 Task: Set the Shipping contact to 'contains' while creating a New Invoice.
Action: Mouse moved to (172, 21)
Screenshot: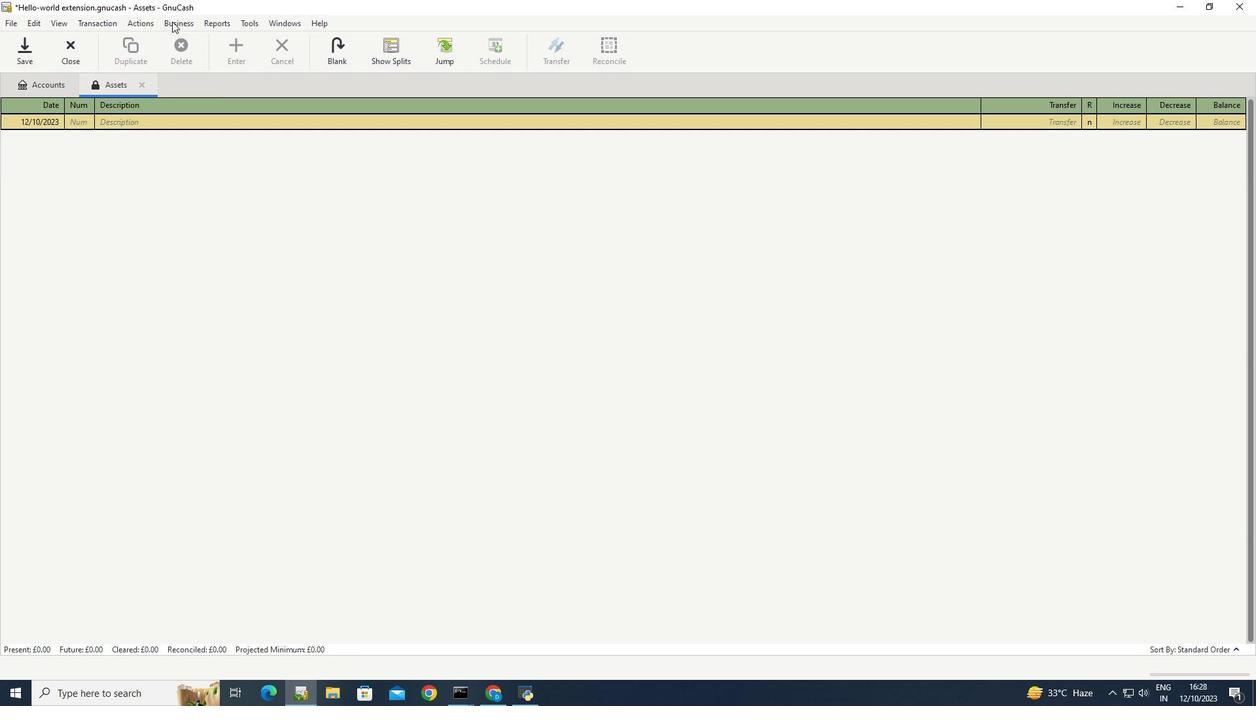 
Action: Mouse pressed left at (172, 21)
Screenshot: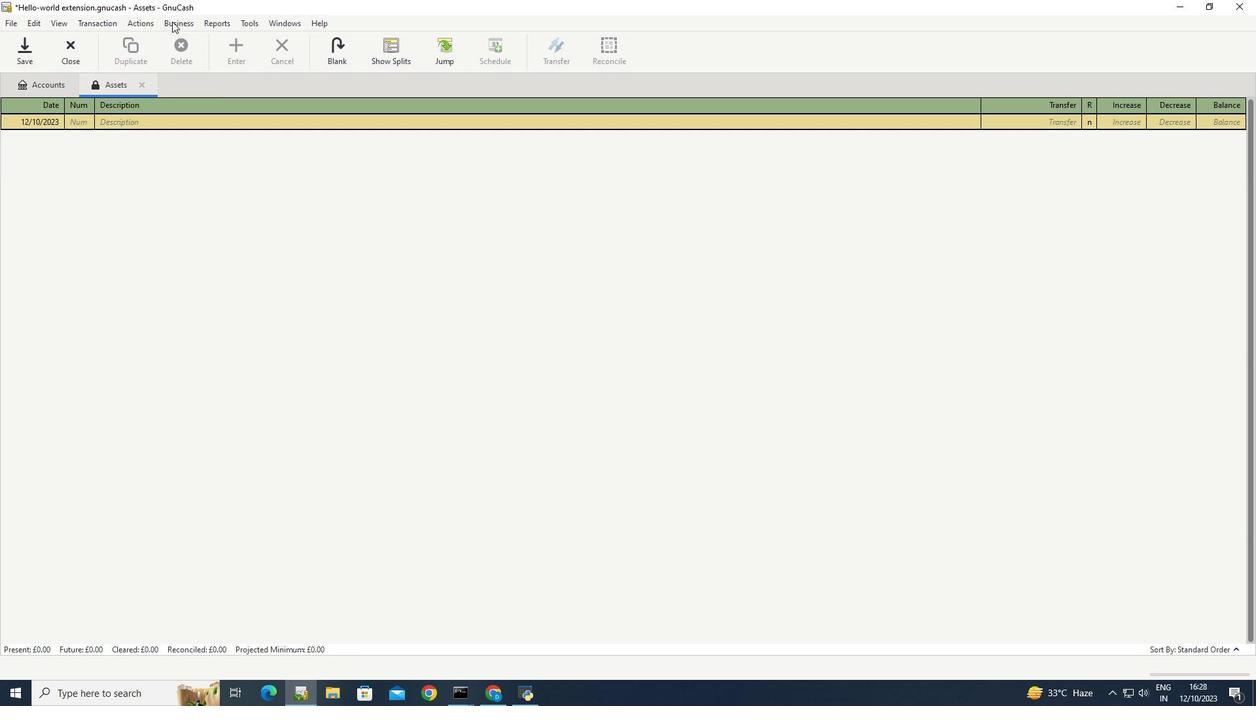 
Action: Mouse moved to (339, 89)
Screenshot: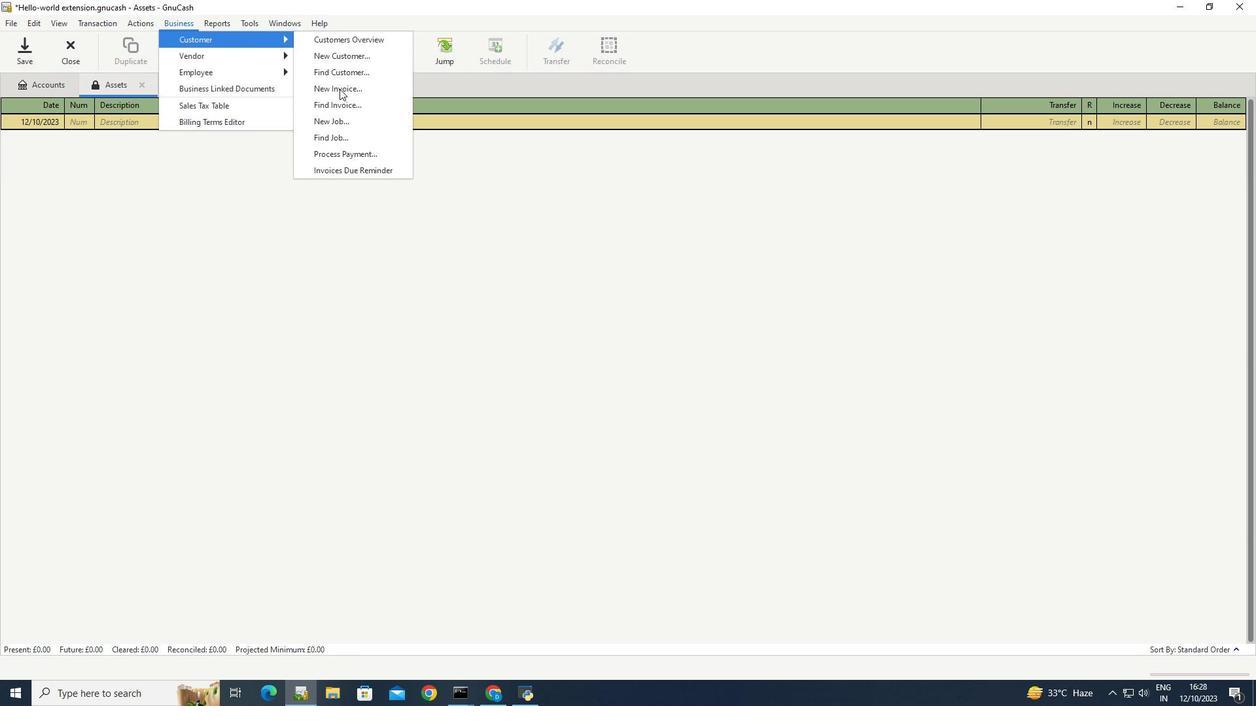 
Action: Mouse pressed left at (339, 89)
Screenshot: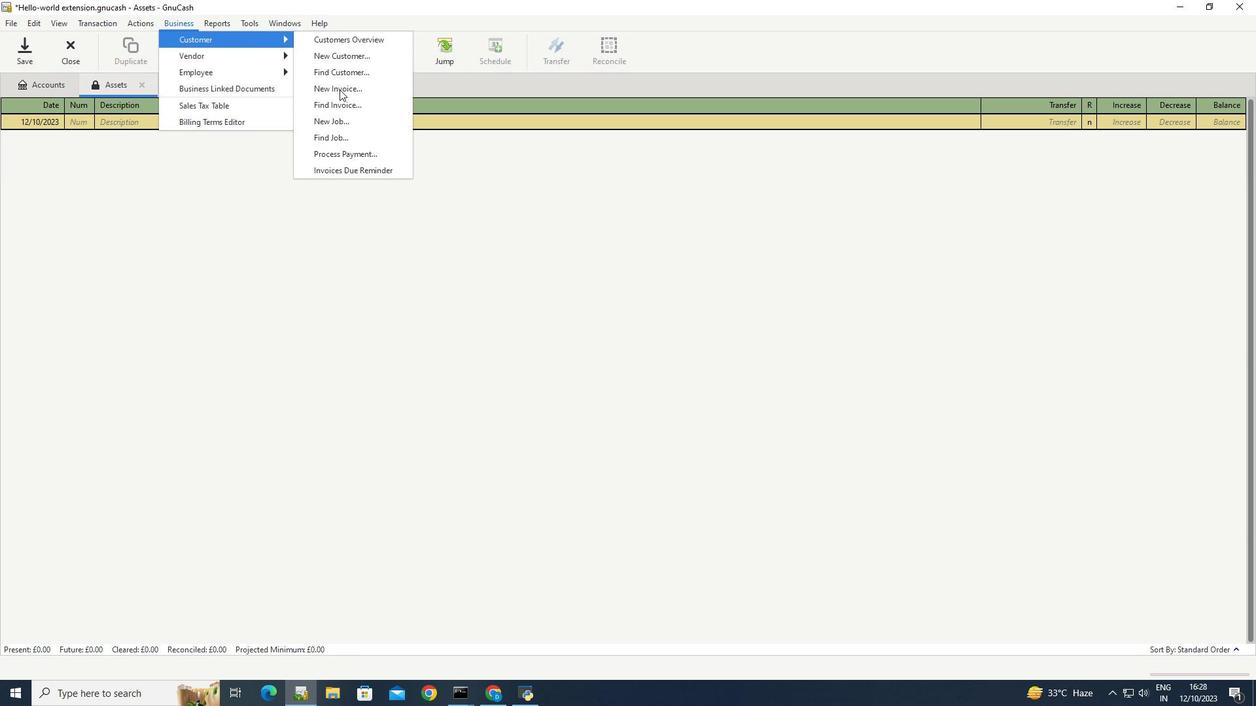 
Action: Mouse moved to (692, 344)
Screenshot: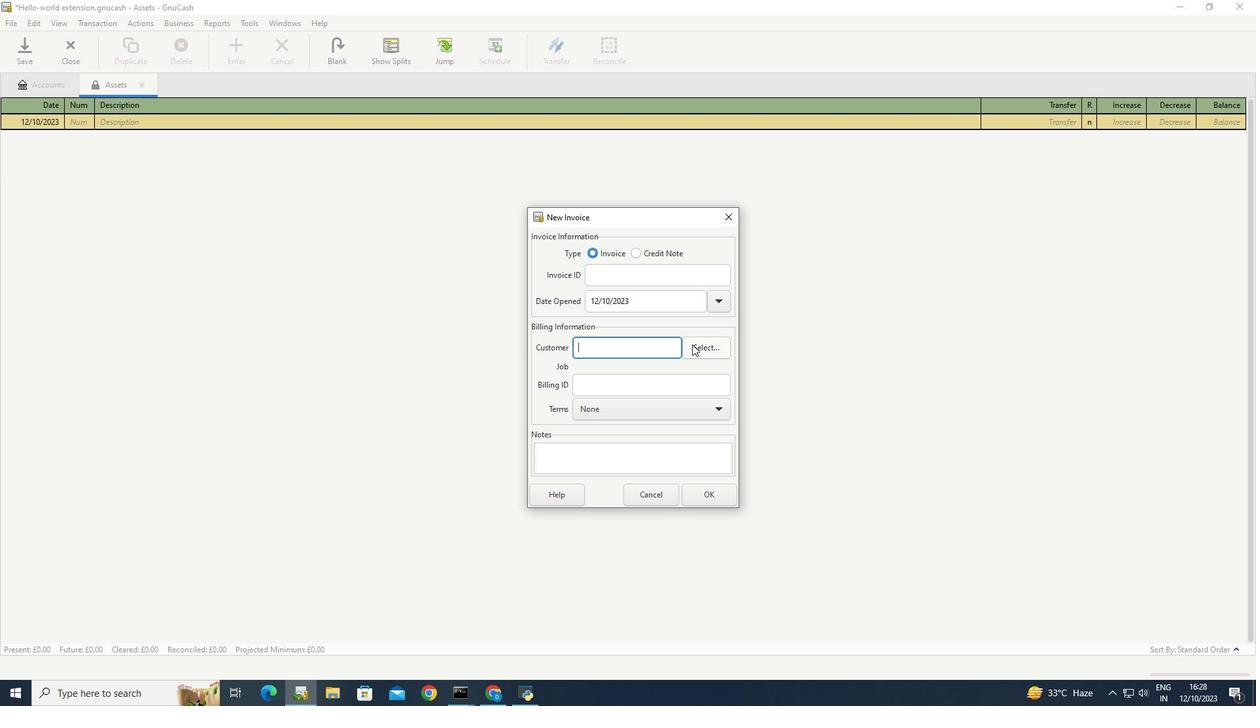 
Action: Mouse pressed left at (692, 344)
Screenshot: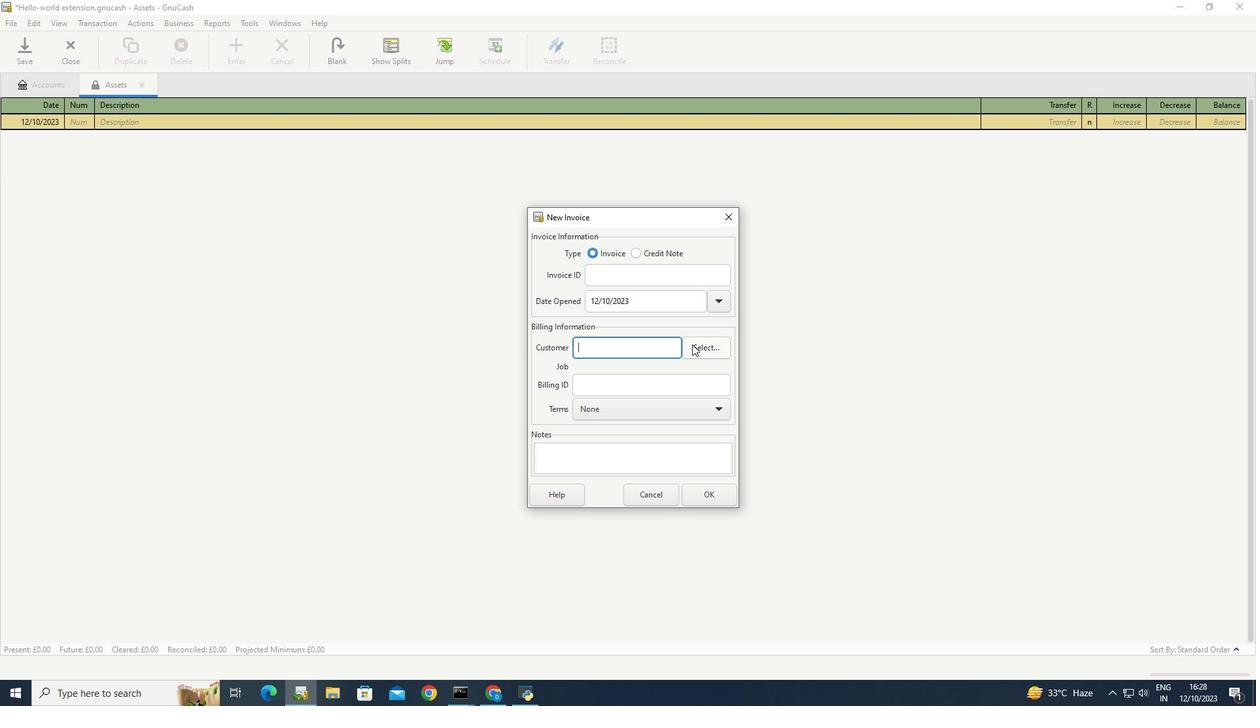 
Action: Mouse moved to (488, 304)
Screenshot: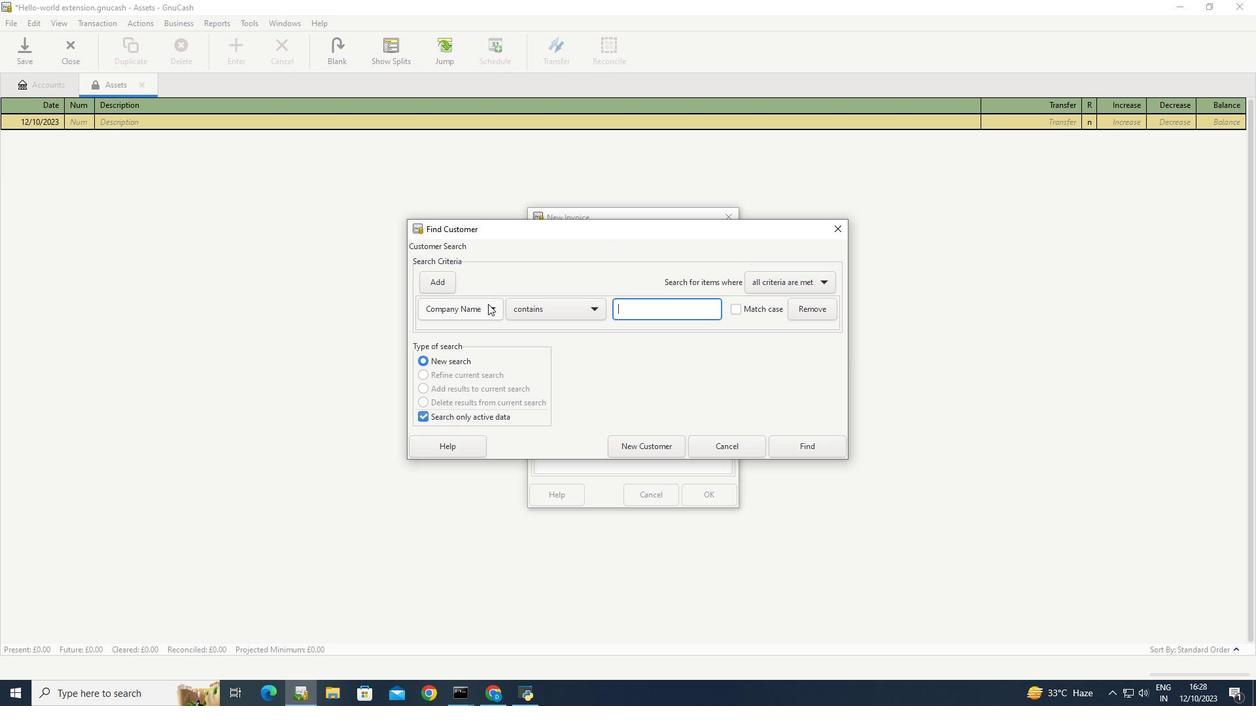 
Action: Mouse pressed left at (488, 304)
Screenshot: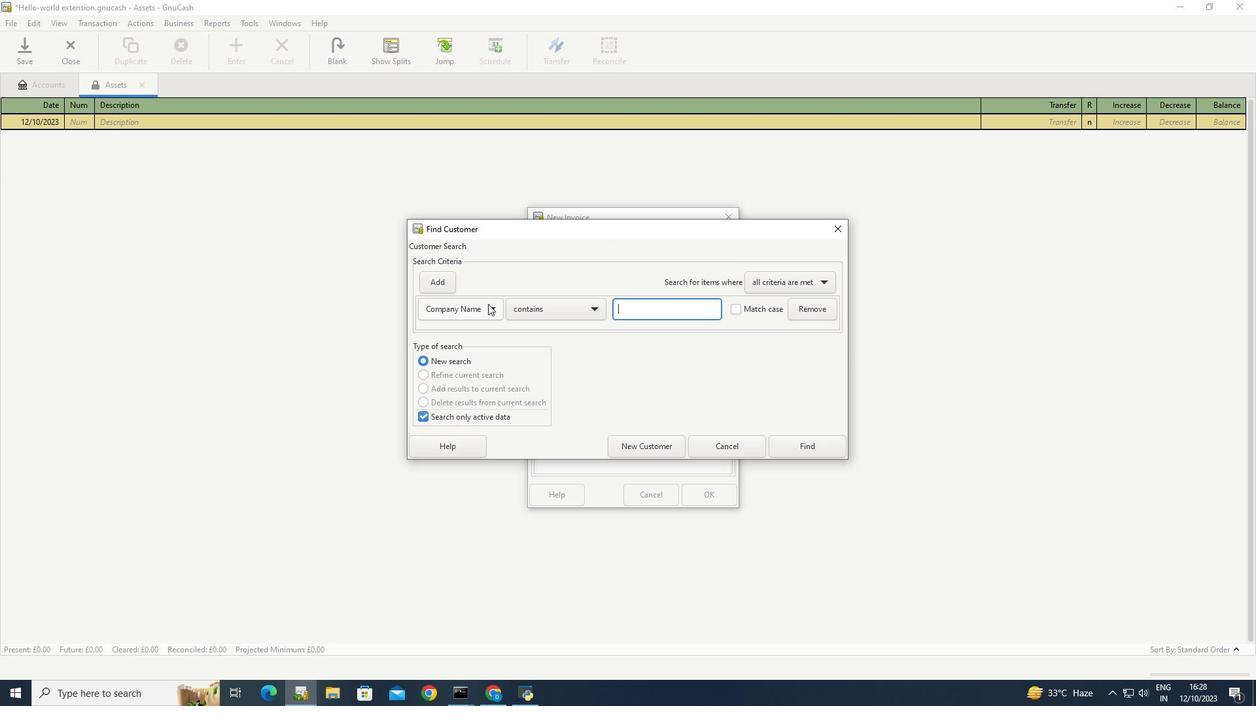 
Action: Mouse moved to (450, 369)
Screenshot: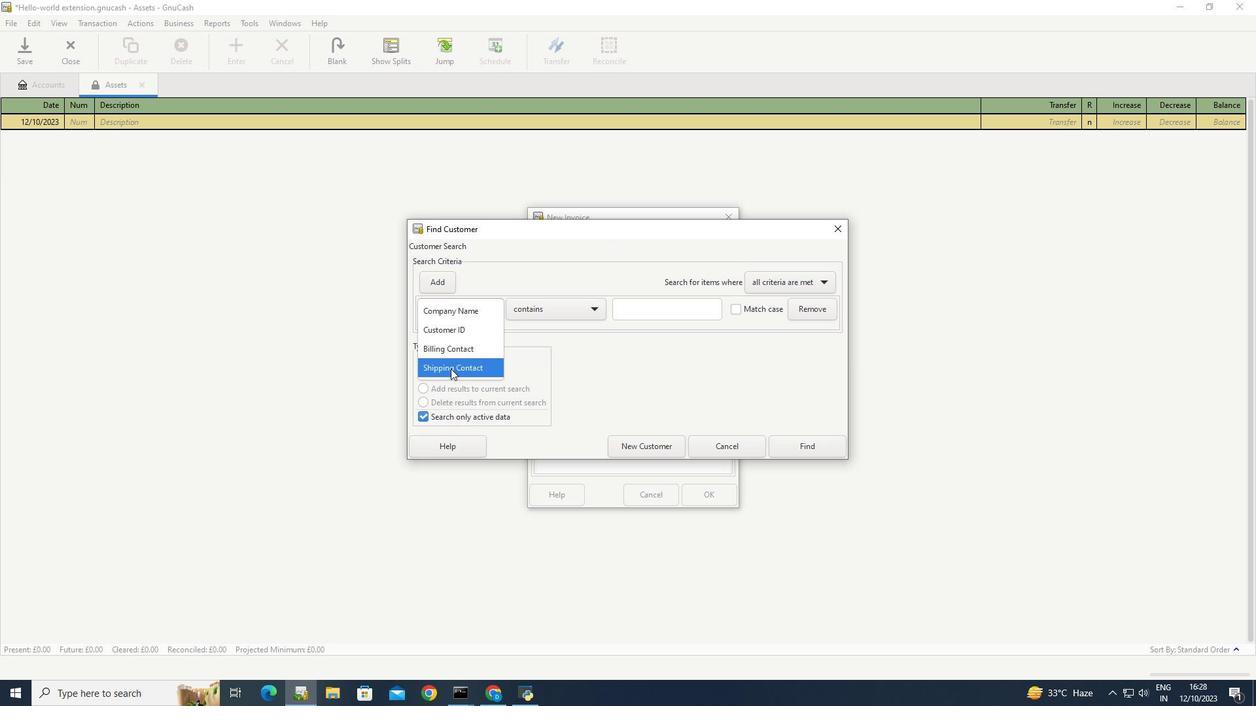 
Action: Mouse pressed left at (450, 369)
Screenshot: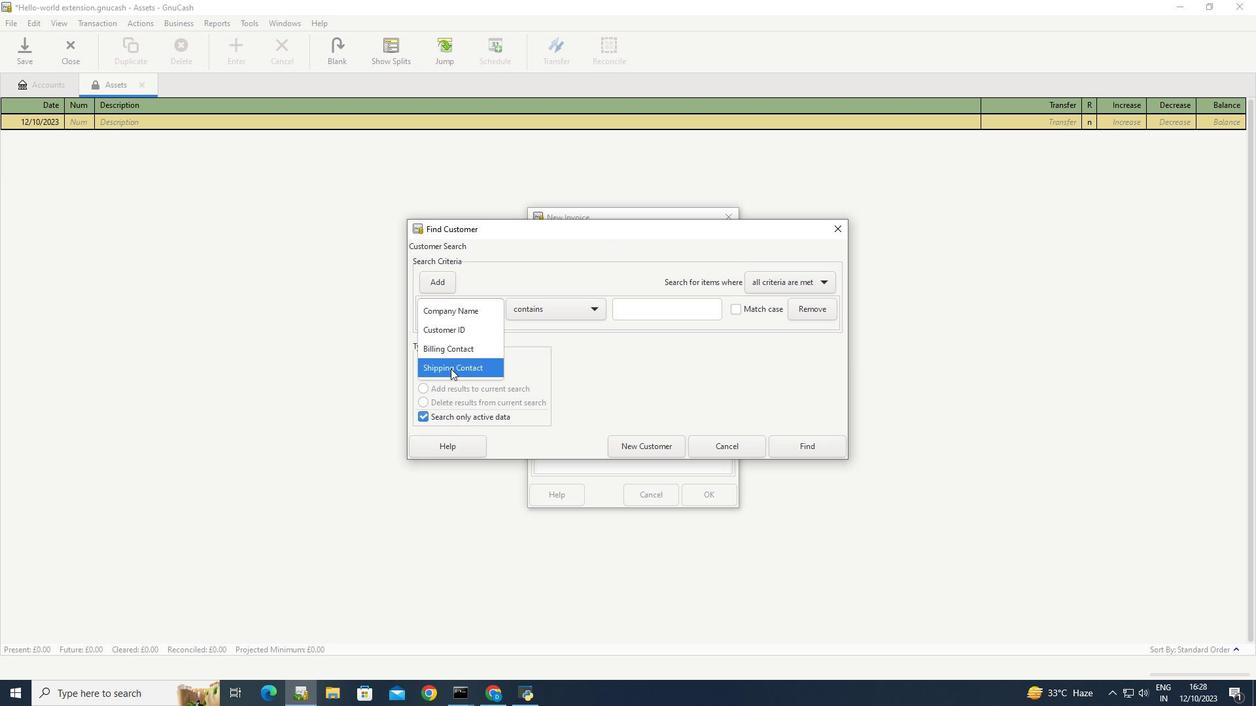 
Action: Mouse moved to (594, 307)
Screenshot: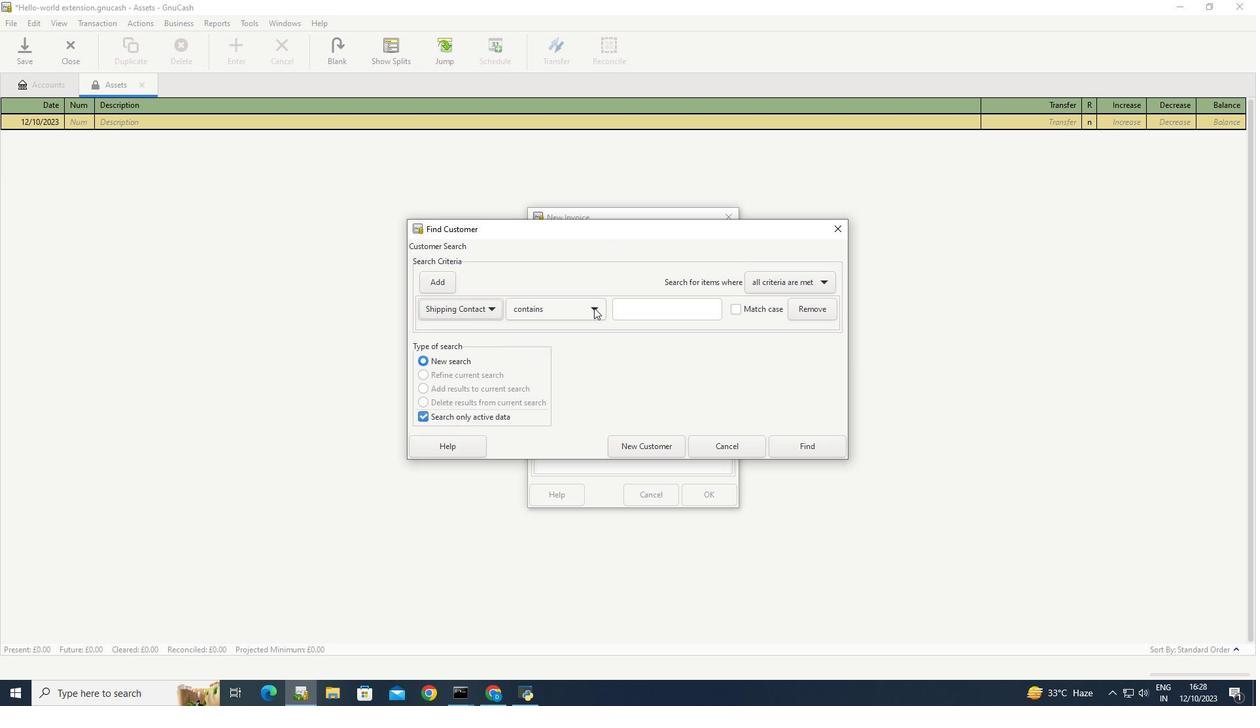 
Action: Mouse pressed left at (594, 307)
Screenshot: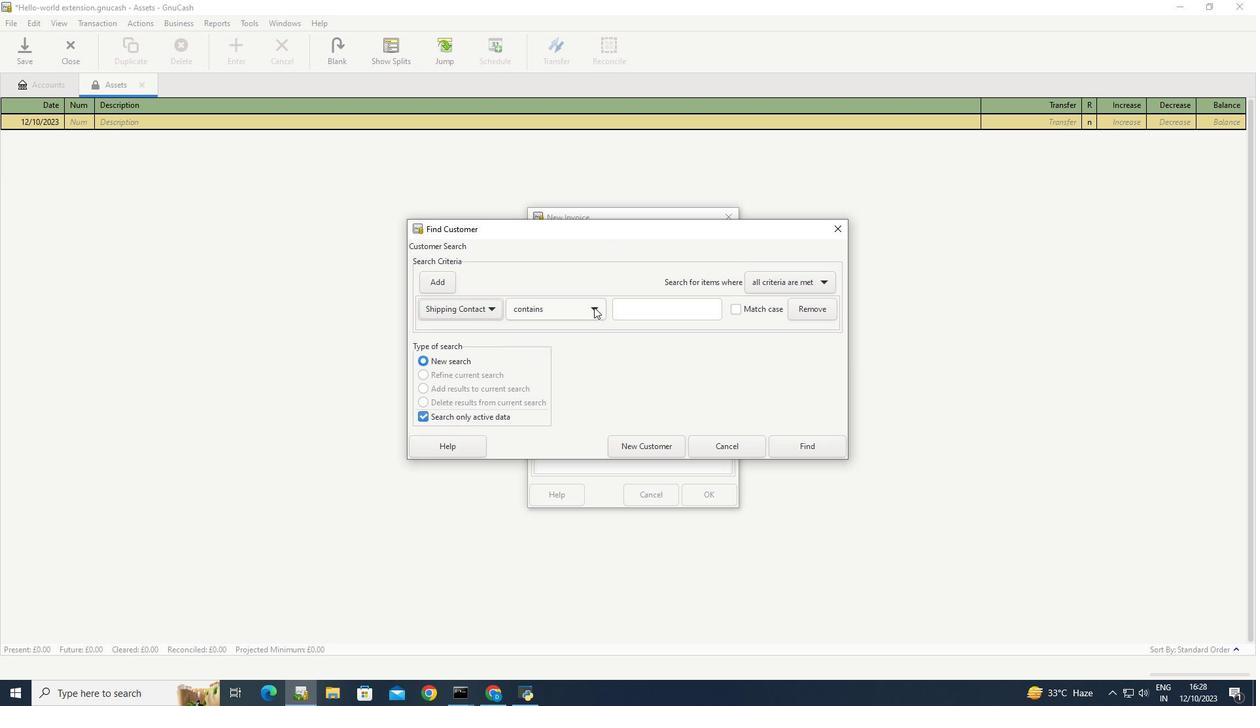 
Action: Mouse moved to (509, 311)
Screenshot: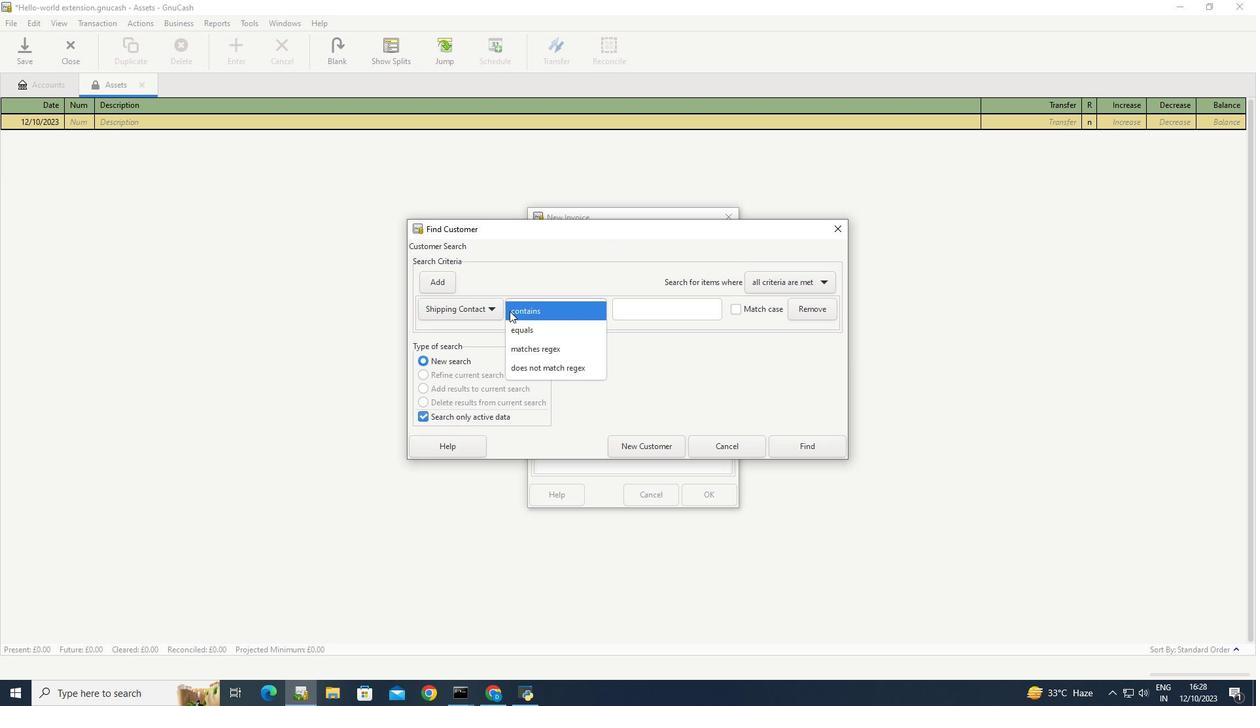 
Action: Mouse pressed left at (509, 311)
Screenshot: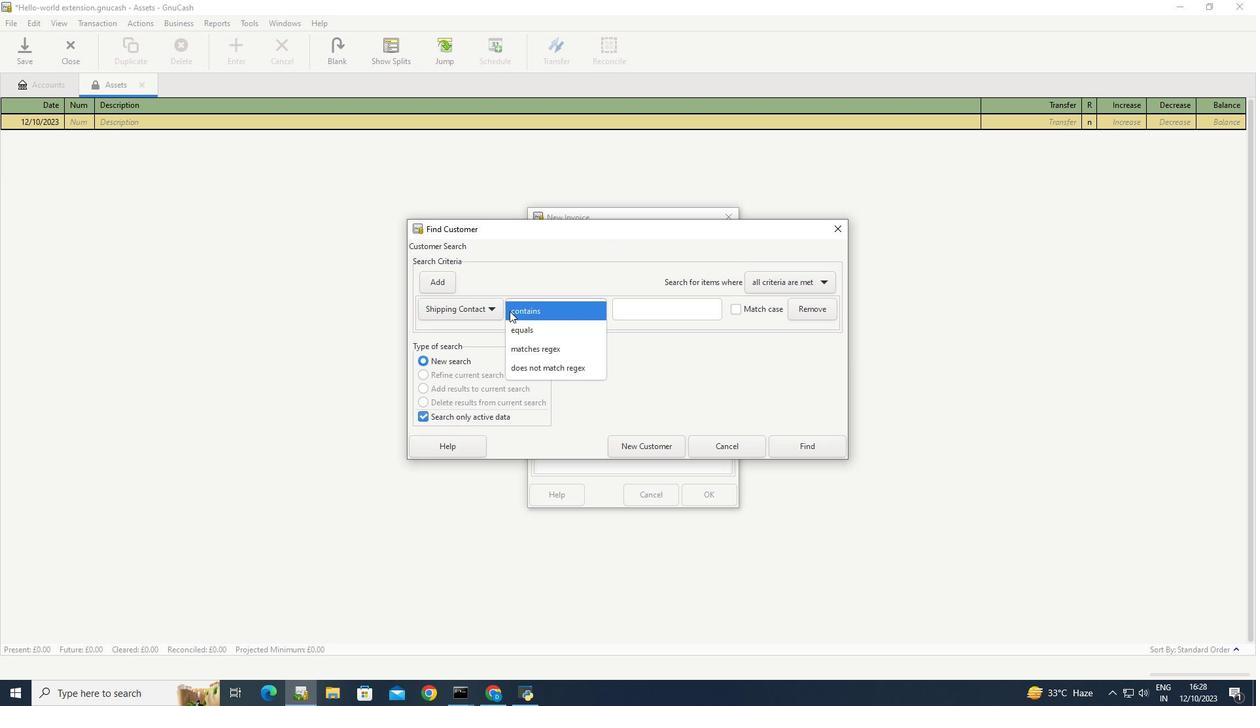 
Action: Mouse moved to (607, 361)
Screenshot: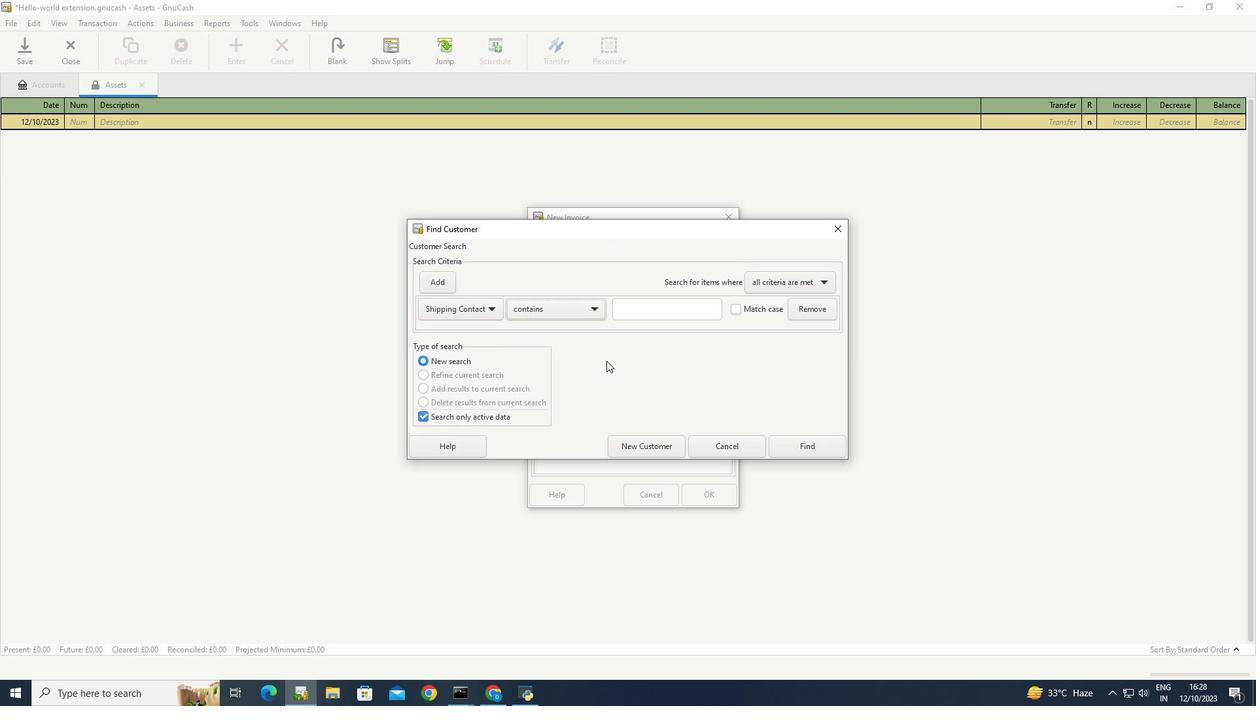 
Action: Mouse pressed left at (607, 361)
Screenshot: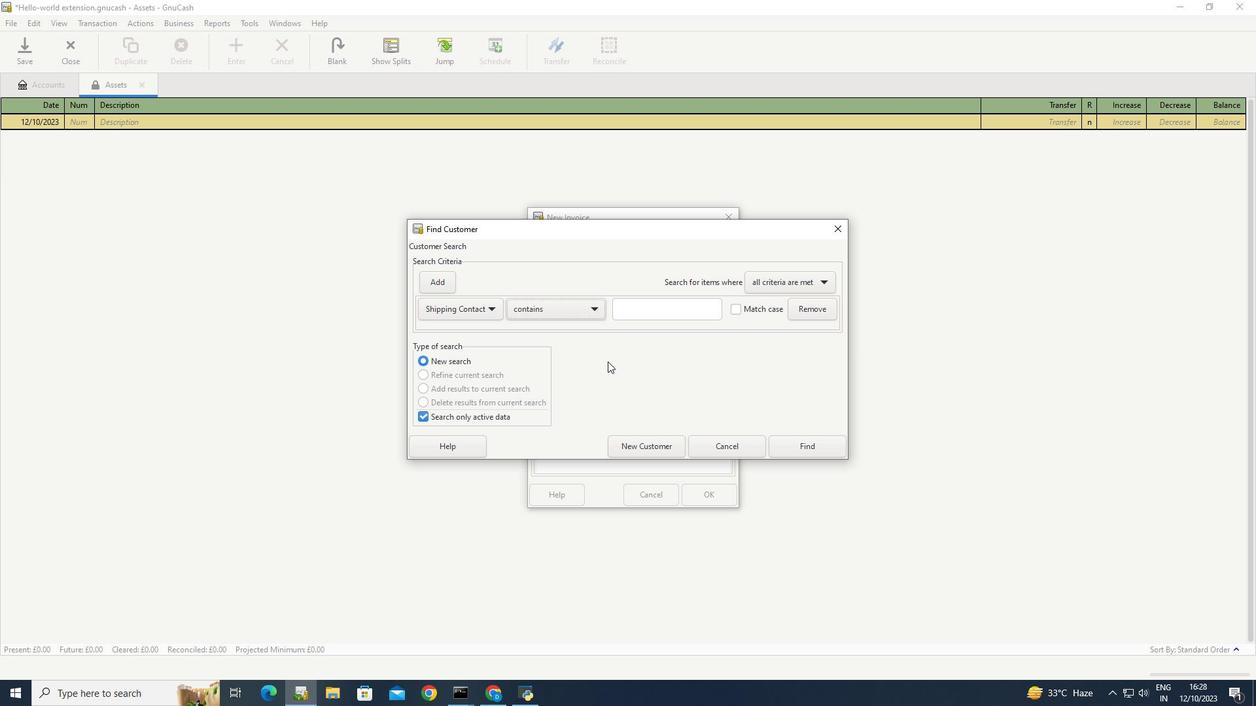
